 Task: Create Workspace Investor Relations Workspace description Create and manage company-wide safety training and protocols. Workspace type Engineering-IT
Action: Mouse moved to (338, 60)
Screenshot: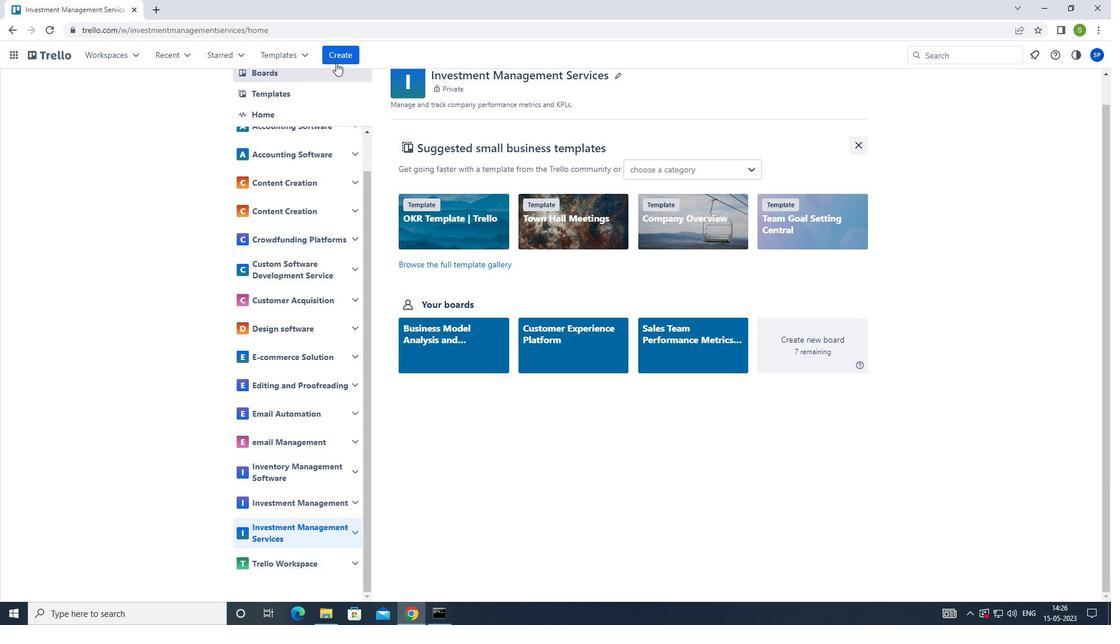 
Action: Mouse pressed left at (338, 60)
Screenshot: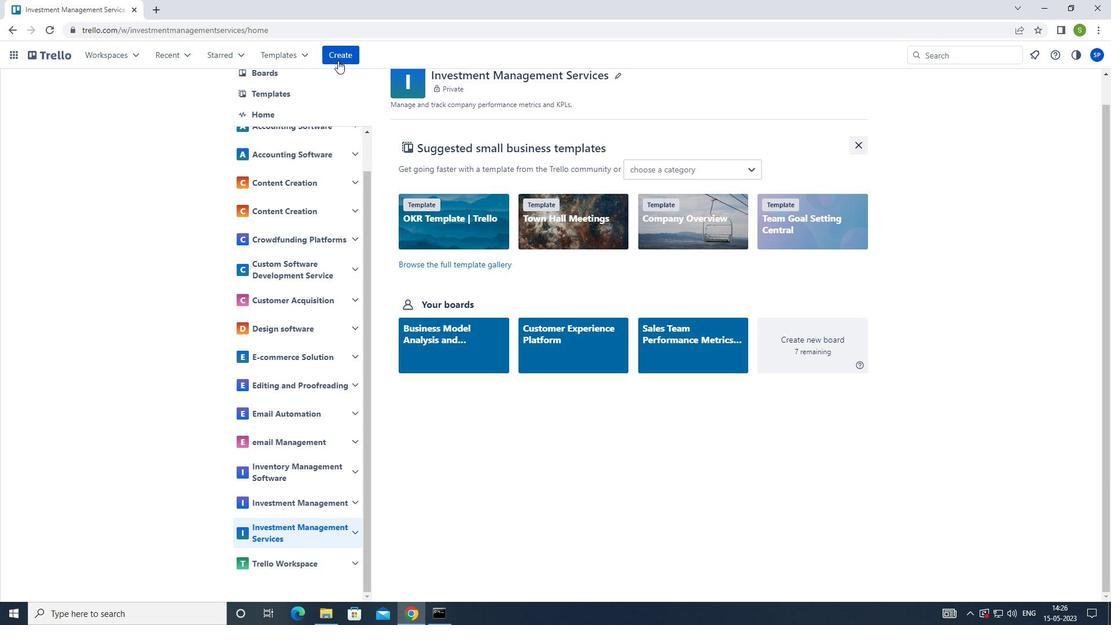 
Action: Mouse moved to (357, 177)
Screenshot: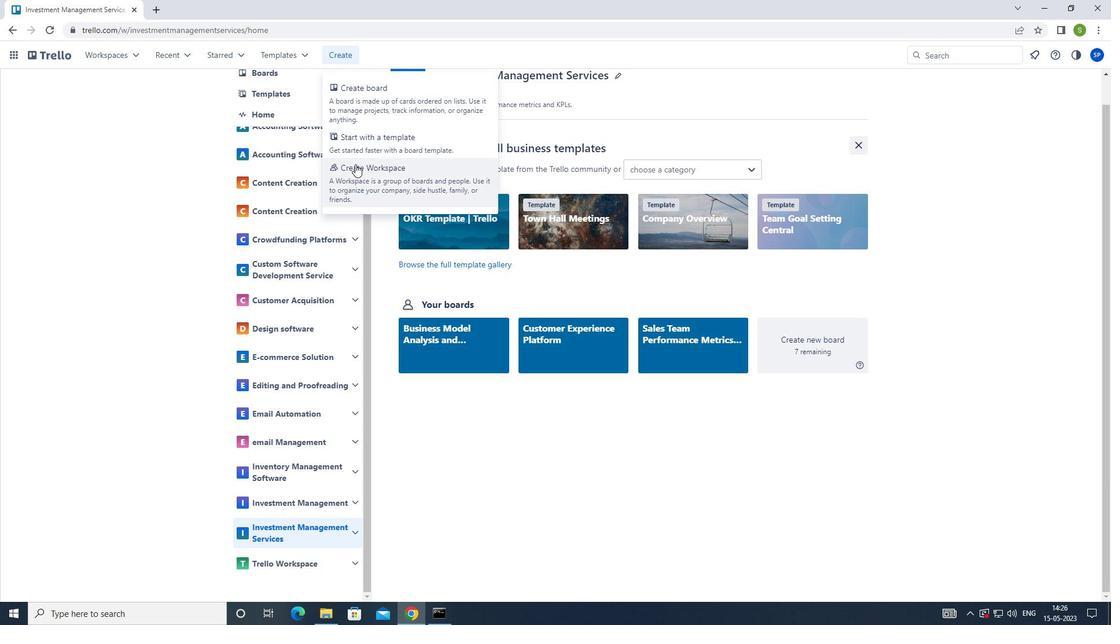 
Action: Mouse pressed left at (357, 177)
Screenshot: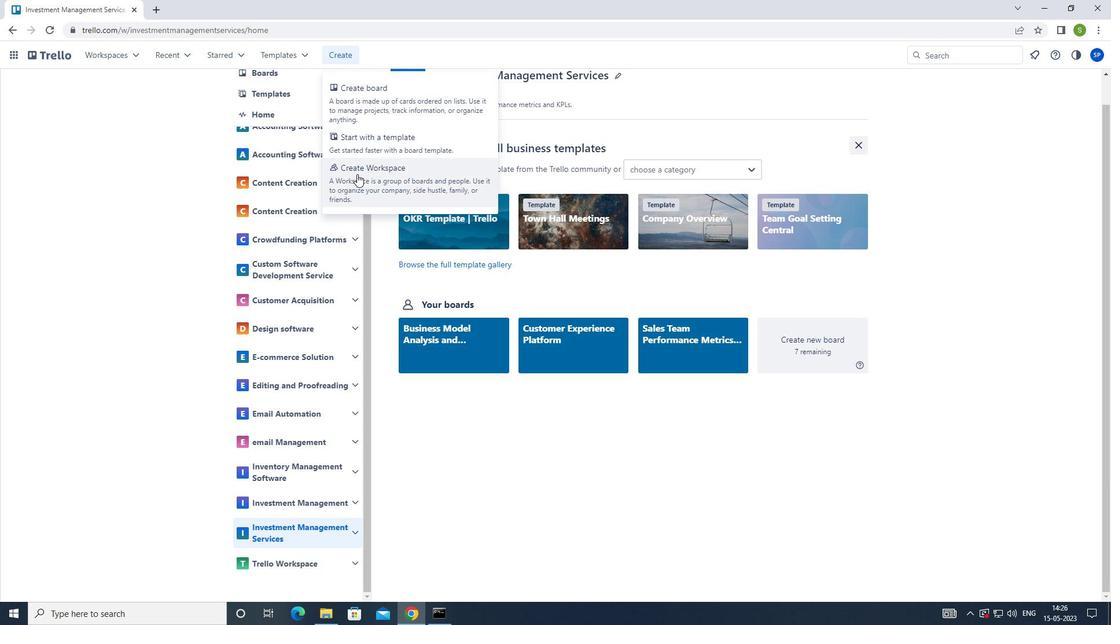 
Action: Mouse moved to (355, 176)
Screenshot: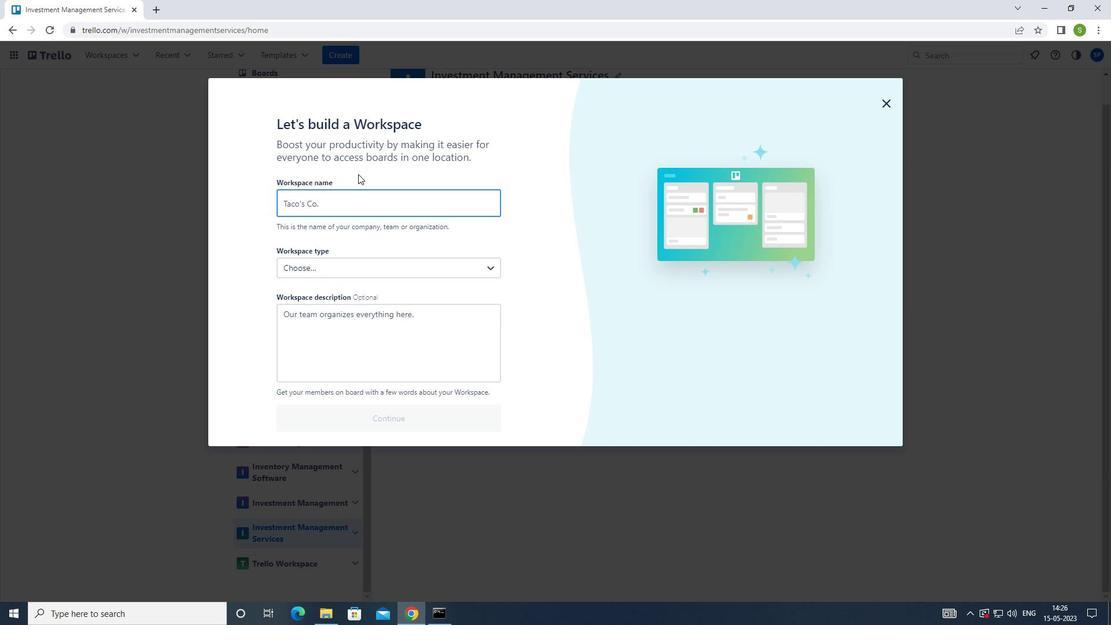 
Action: Key pressed <Key.shift_r>Investor<Key.space><Key.shift>RELATION
Screenshot: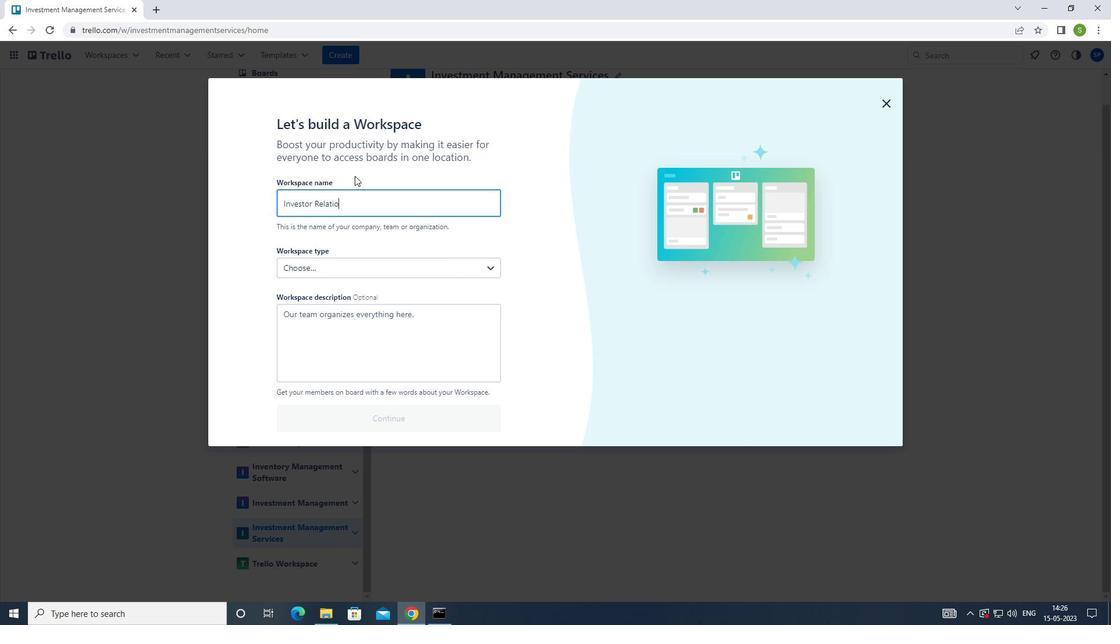 
Action: Mouse moved to (352, 323)
Screenshot: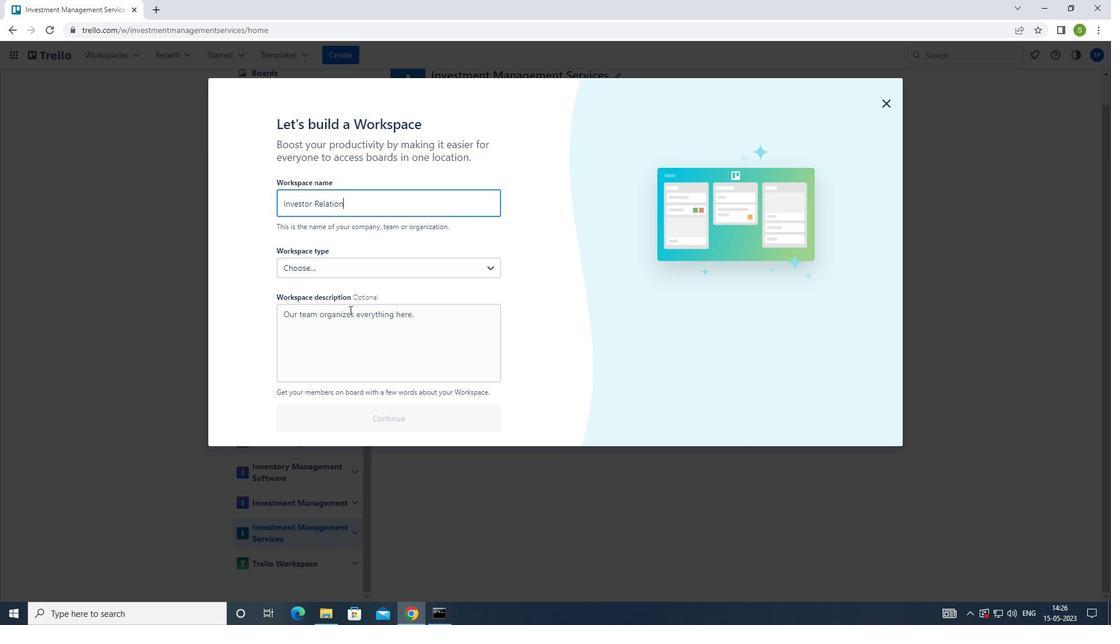 
Action: Mouse pressed left at (352, 323)
Screenshot: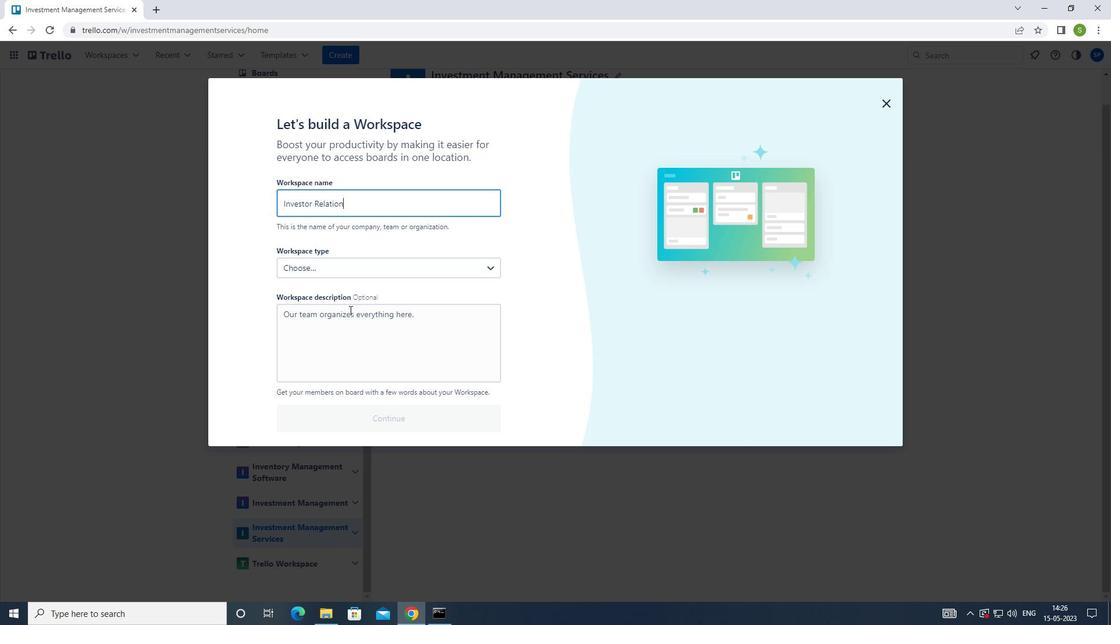 
Action: Mouse moved to (363, 301)
Screenshot: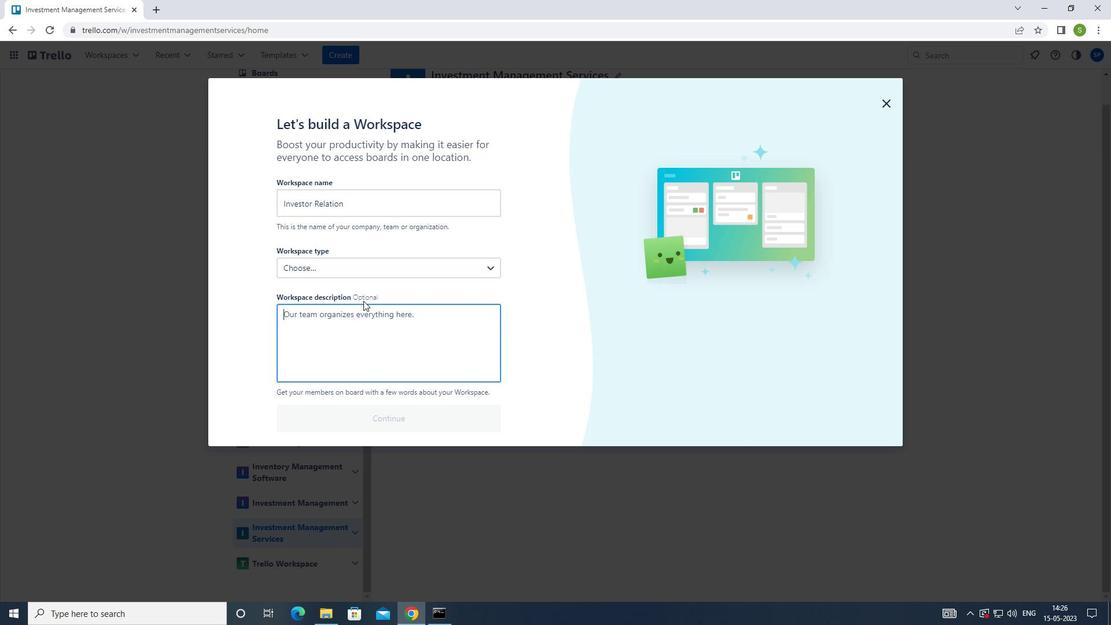 
Action: Key pressed <Key.shift>CREATE<Key.space>AND<Key.space>MANAGE<Key.space>COMPANY-WIDE<Key.space>SAFETY<Key.space>TRAINING<Key.space>AND<Key.space>PROTOCOLS
Screenshot: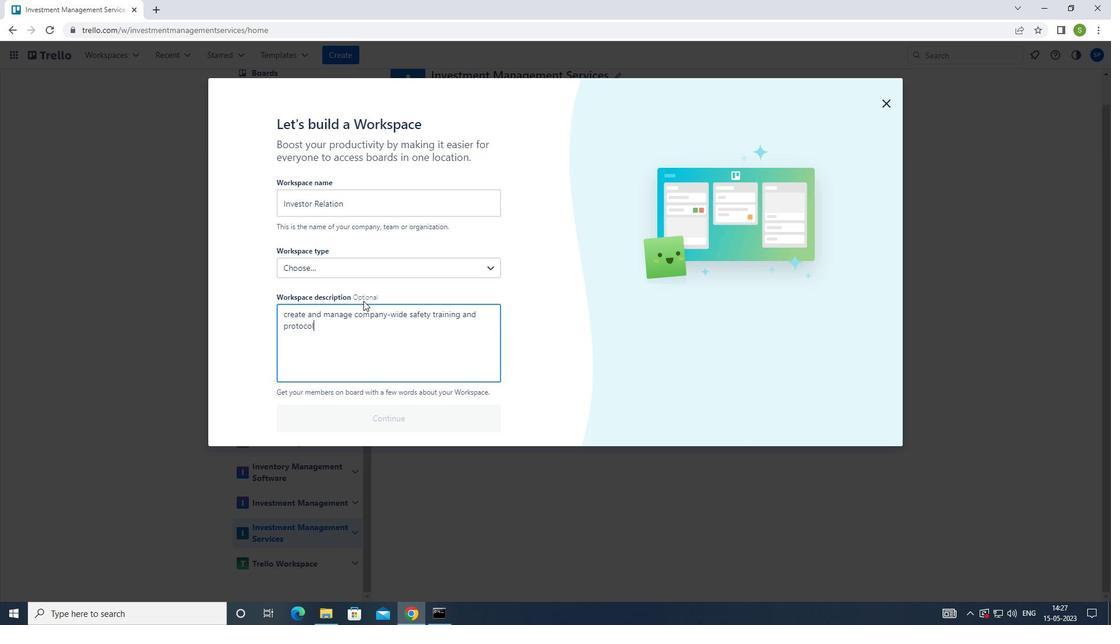 
Action: Mouse moved to (377, 271)
Screenshot: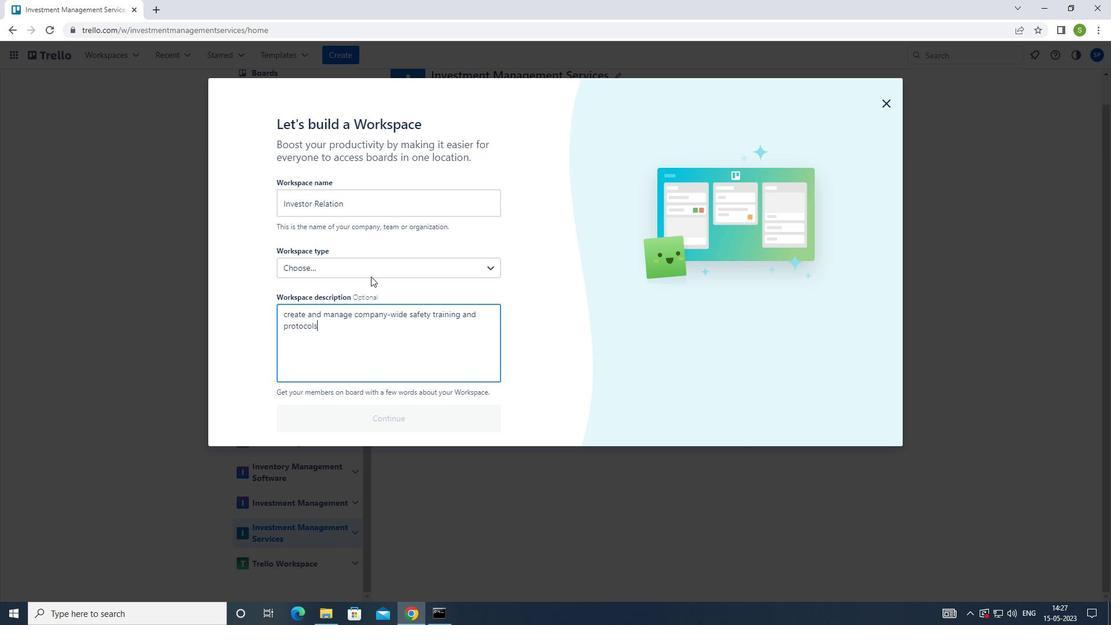
Action: Mouse pressed left at (377, 271)
Screenshot: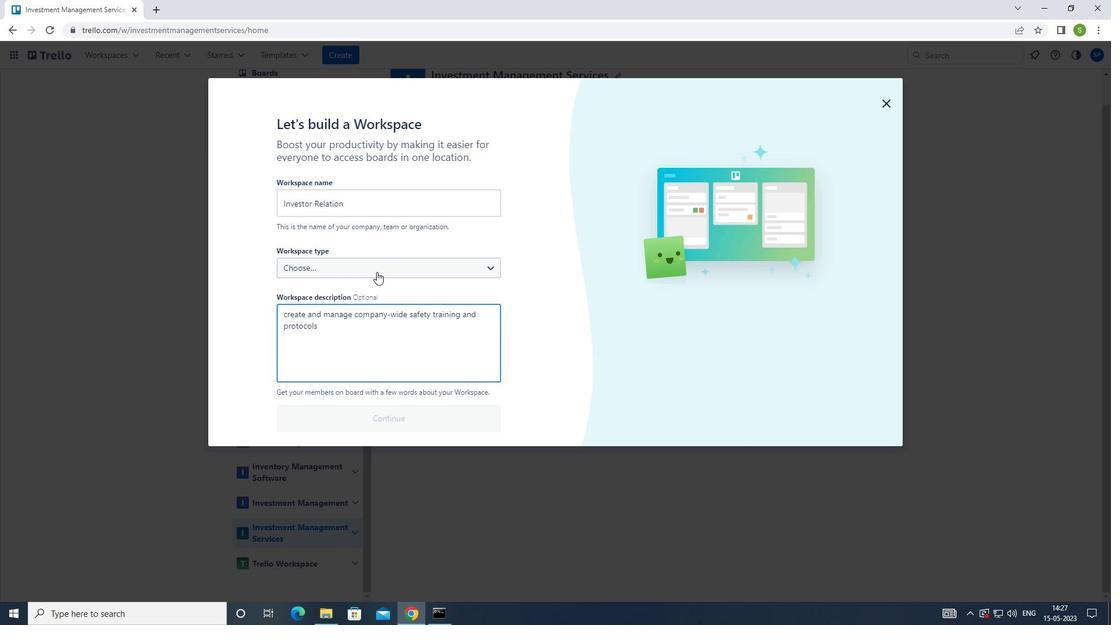 
Action: Mouse moved to (367, 324)
Screenshot: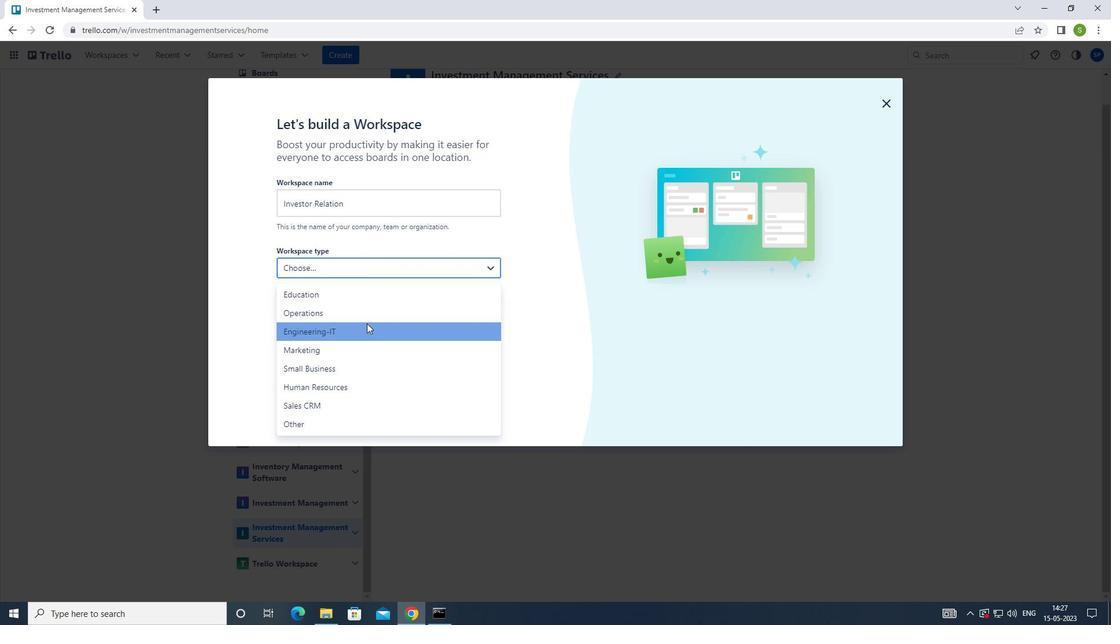 
Action: Mouse pressed left at (367, 324)
Screenshot: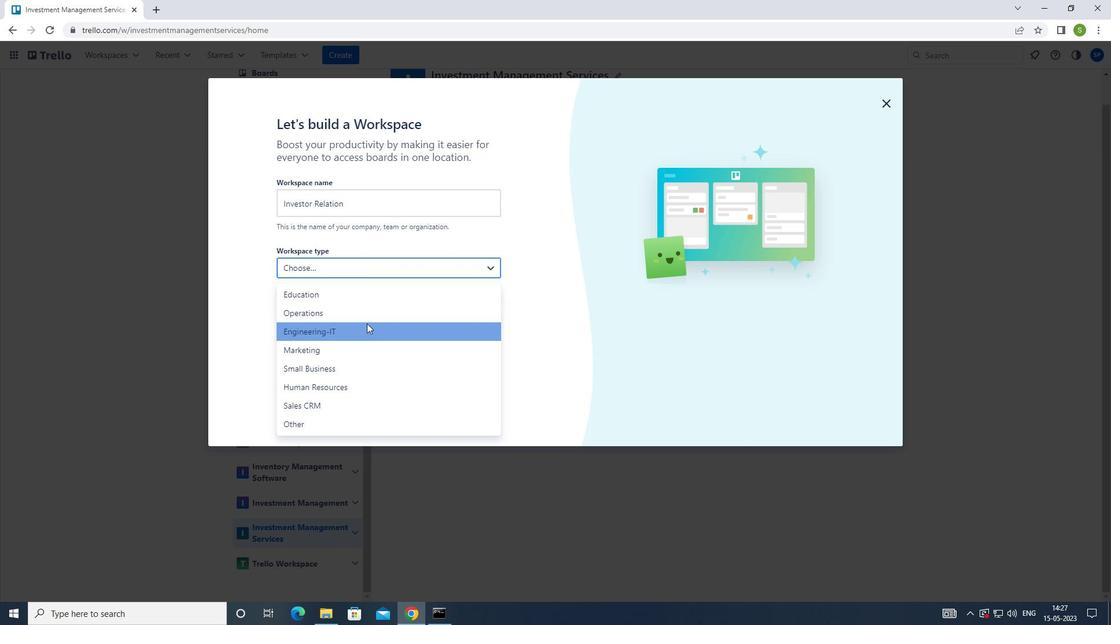 
Action: Mouse moved to (415, 418)
Screenshot: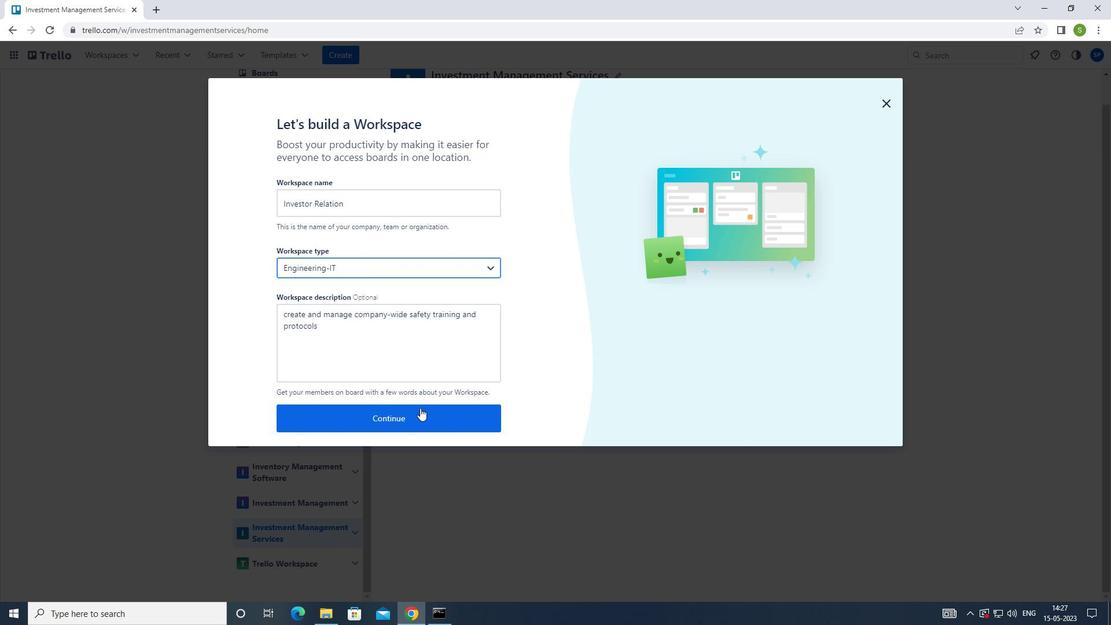 
Action: Mouse pressed left at (415, 418)
Screenshot: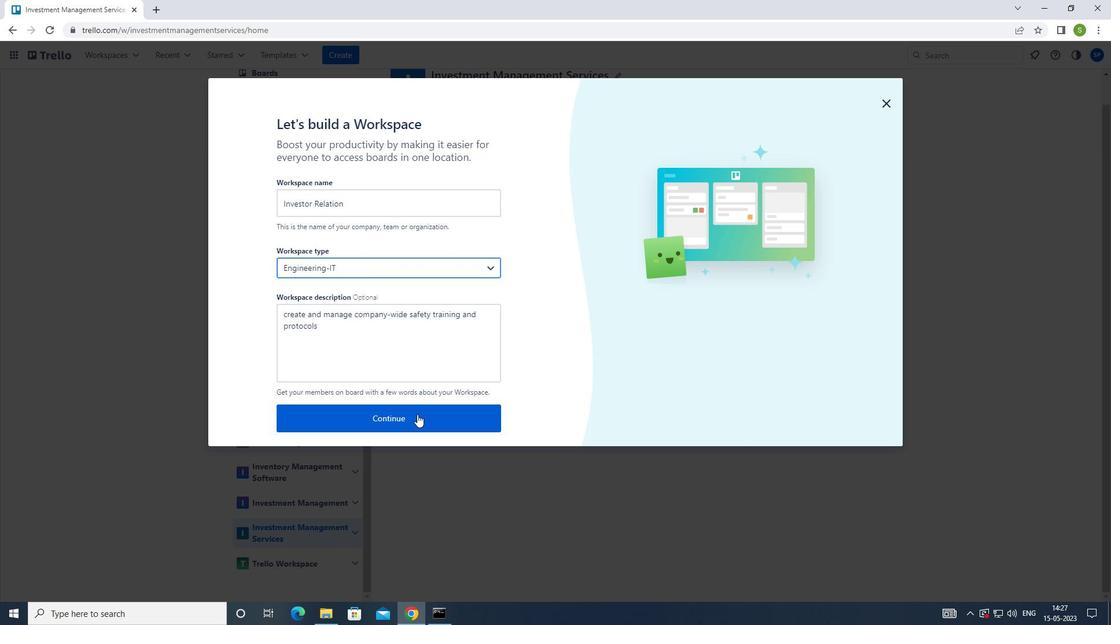 
Action: Key pressed <Key.f8>
Screenshot: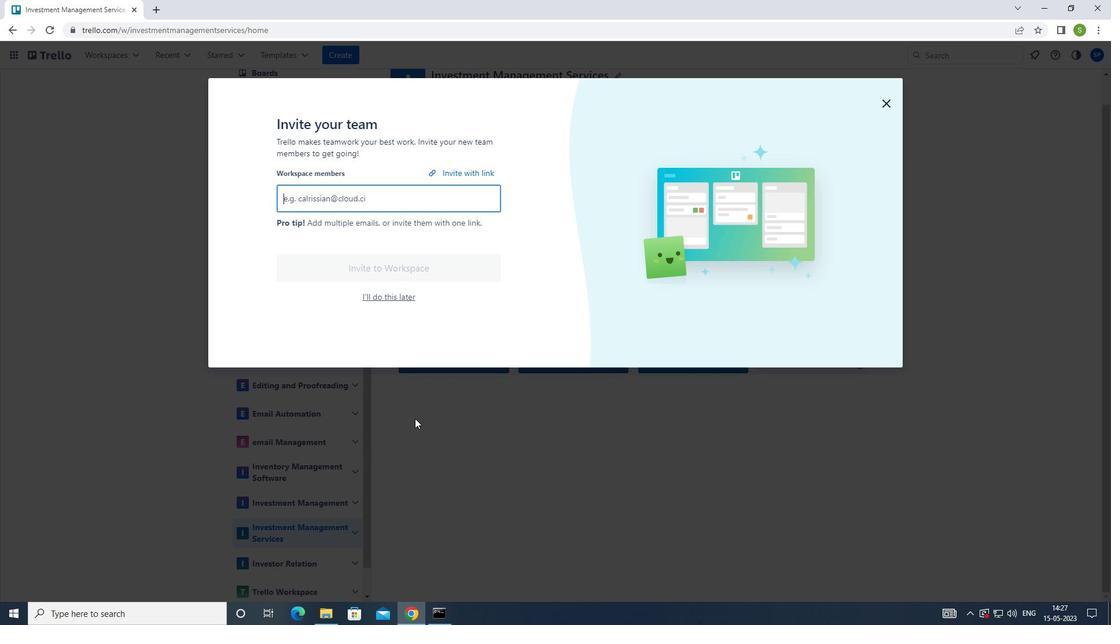 
